 Task: Select Convenience. Add to cart, from 7-Eleven for 2298 Nicholas Street, Scandia, Kansas 66966, Cell Number 785-335-5456, following items : Benadryl Ultra - 1, Gas-X Extra Strength Soft Gels - 1
Action: Mouse moved to (448, 147)
Screenshot: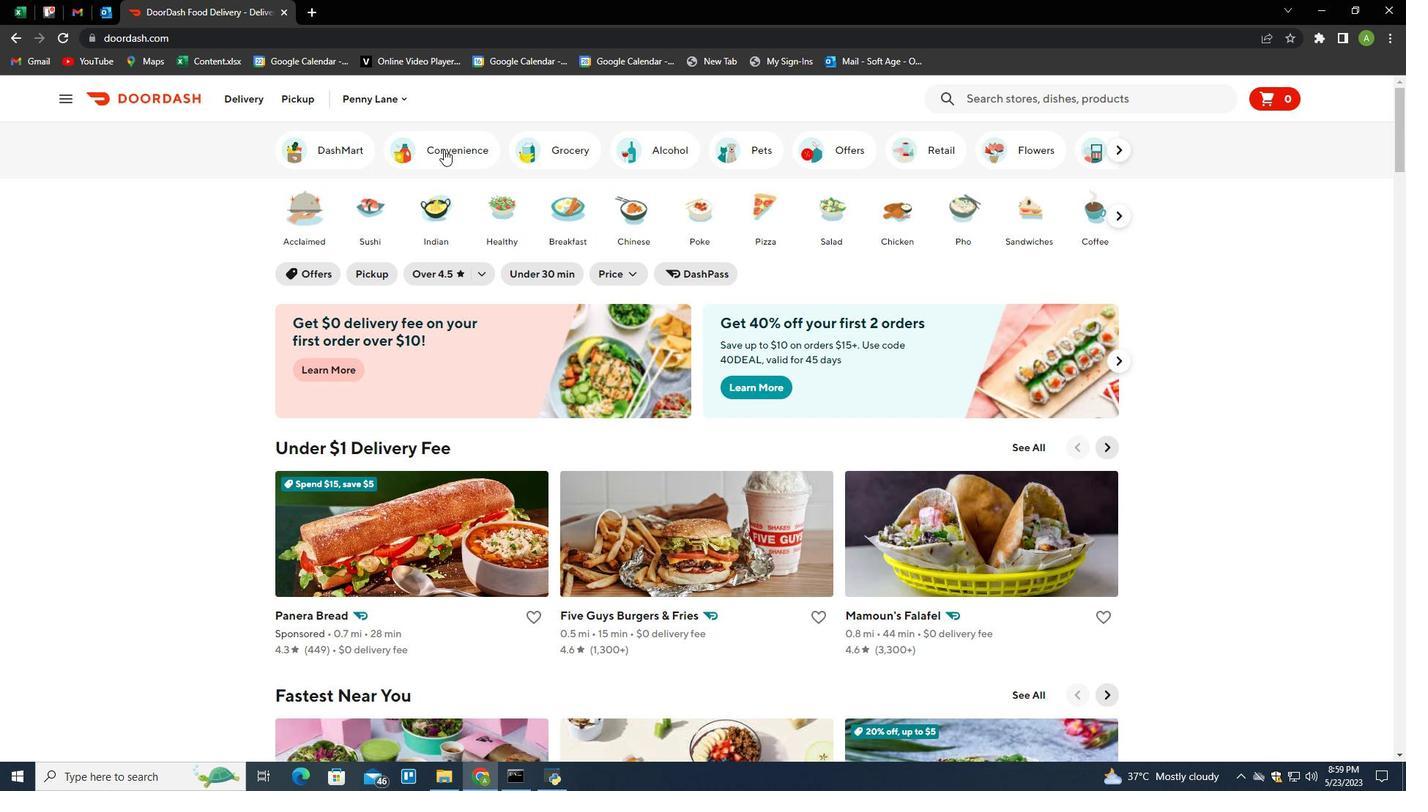 
Action: Mouse pressed left at (448, 147)
Screenshot: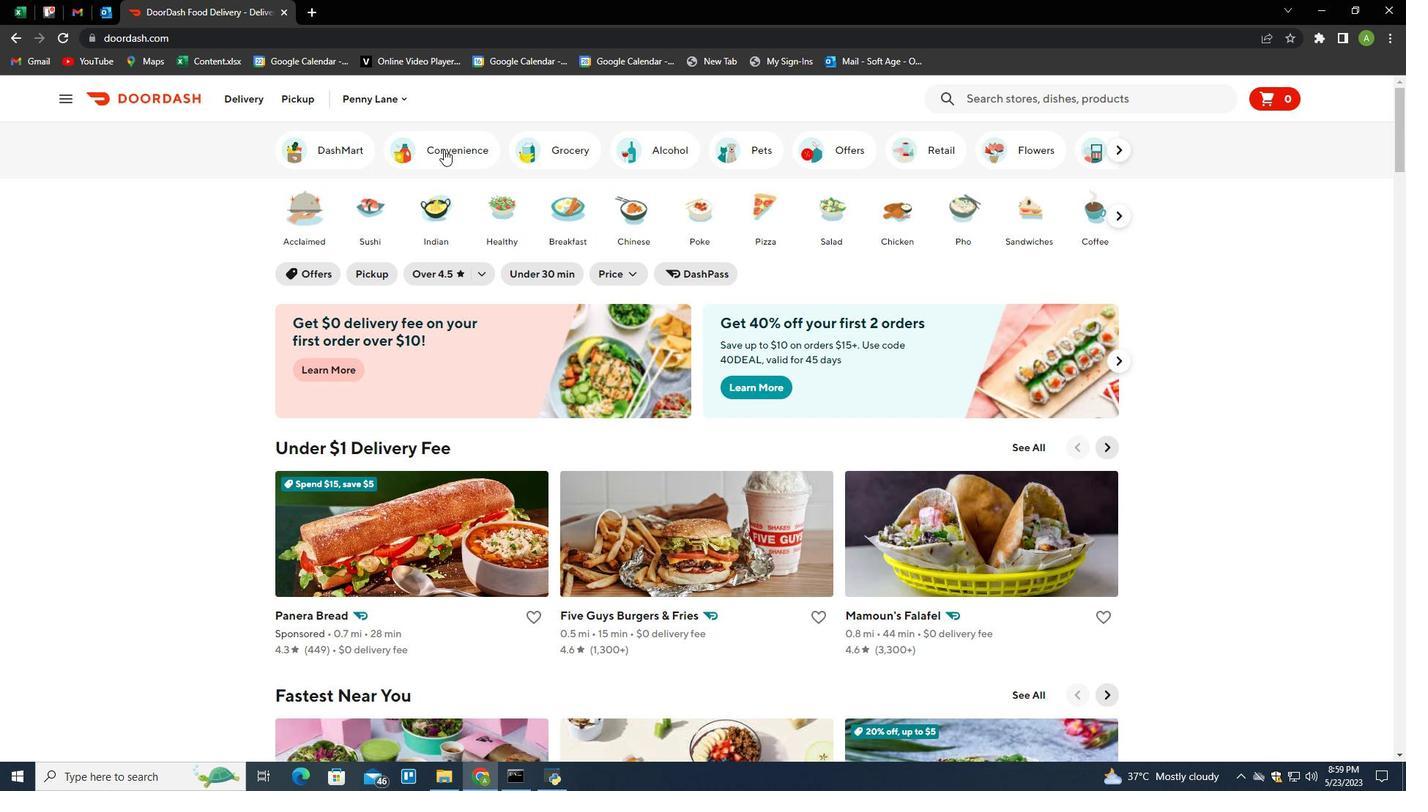 
Action: Mouse moved to (420, 503)
Screenshot: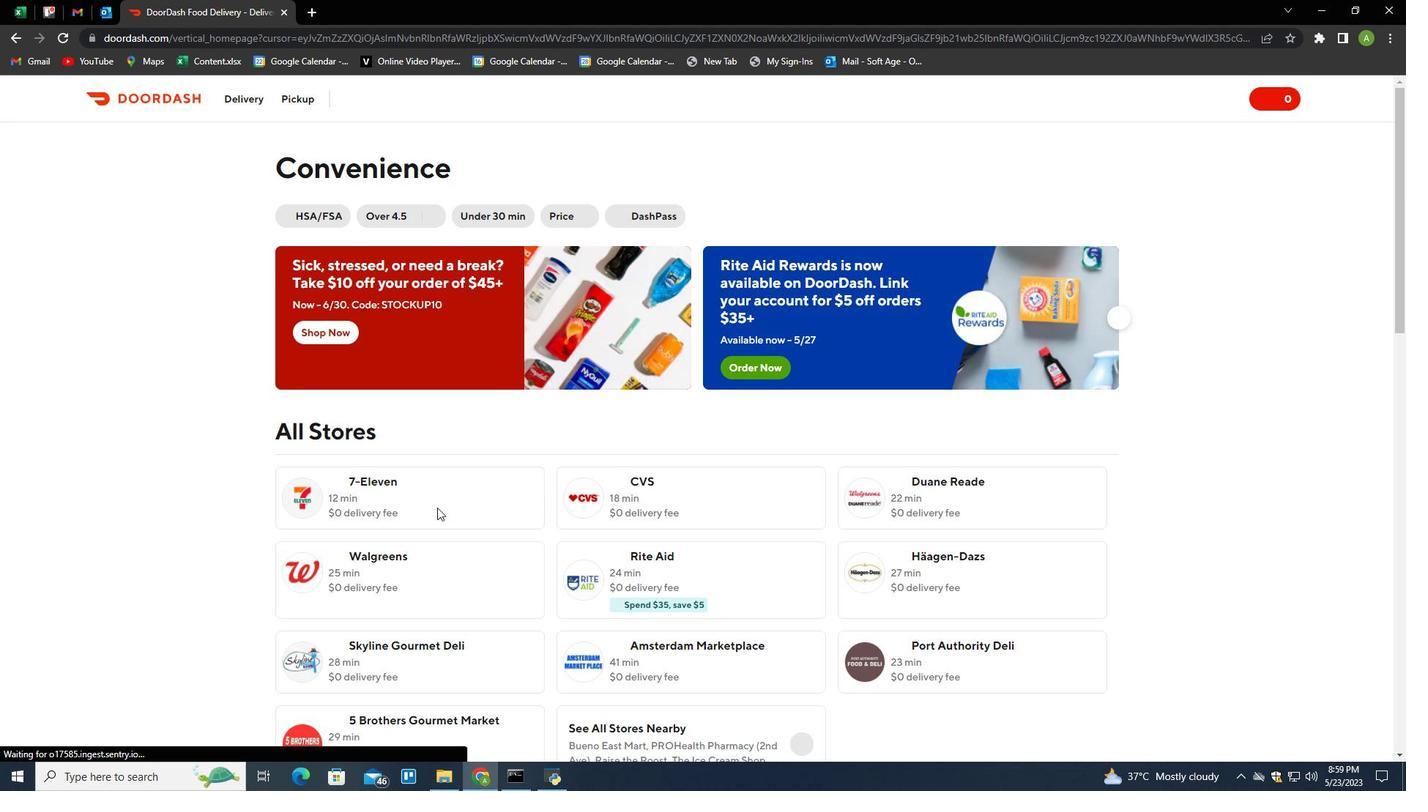 
Action: Mouse pressed left at (420, 503)
Screenshot: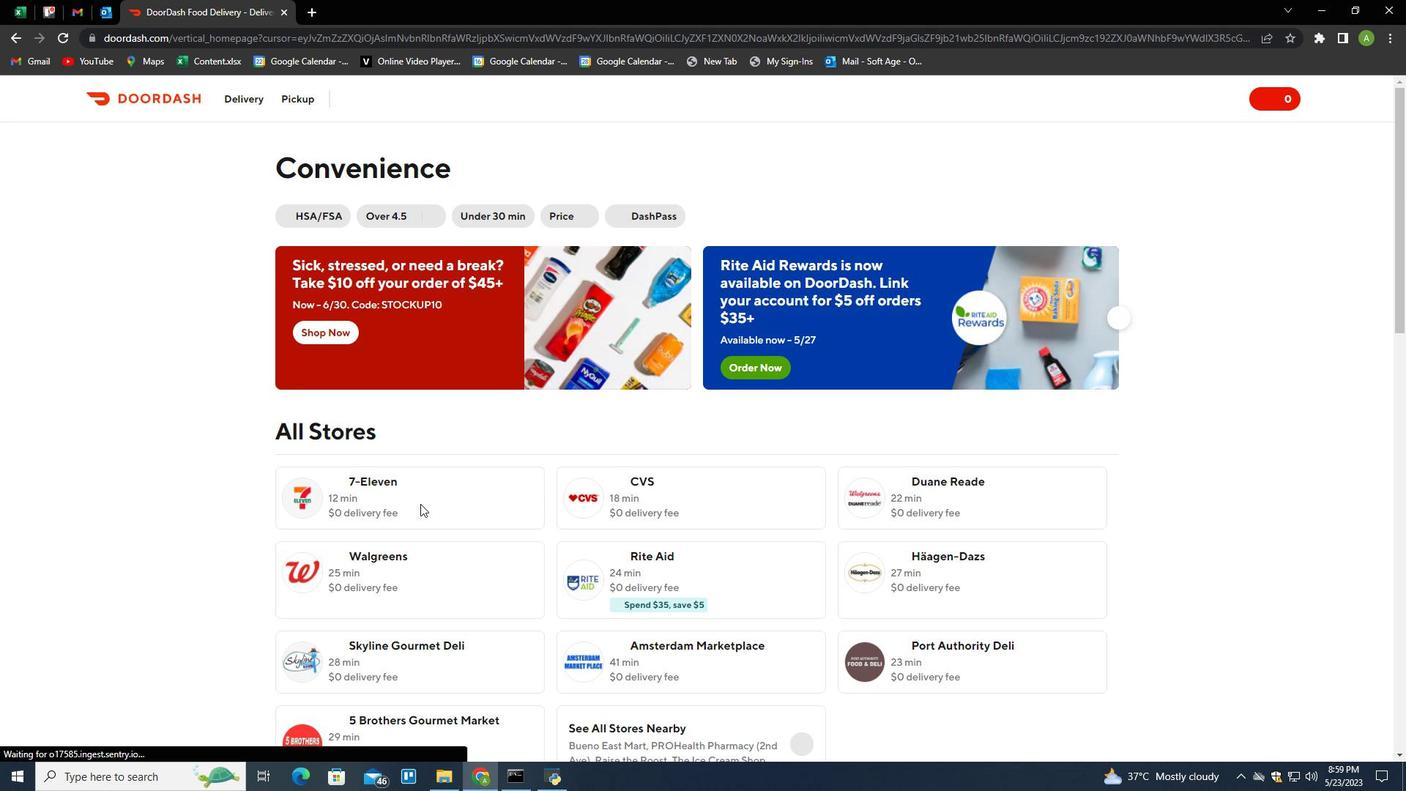 
Action: Mouse moved to (289, 97)
Screenshot: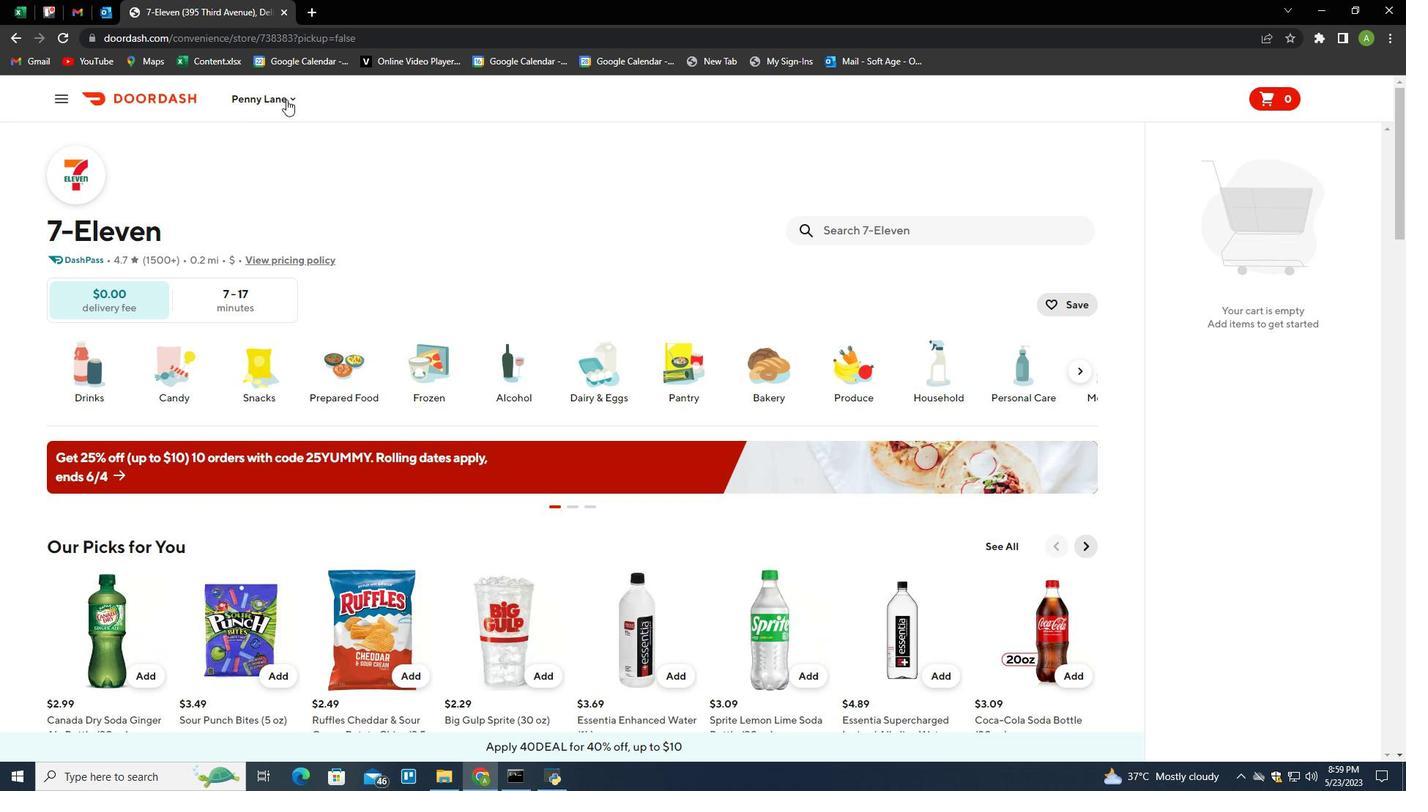 
Action: Mouse pressed left at (289, 97)
Screenshot: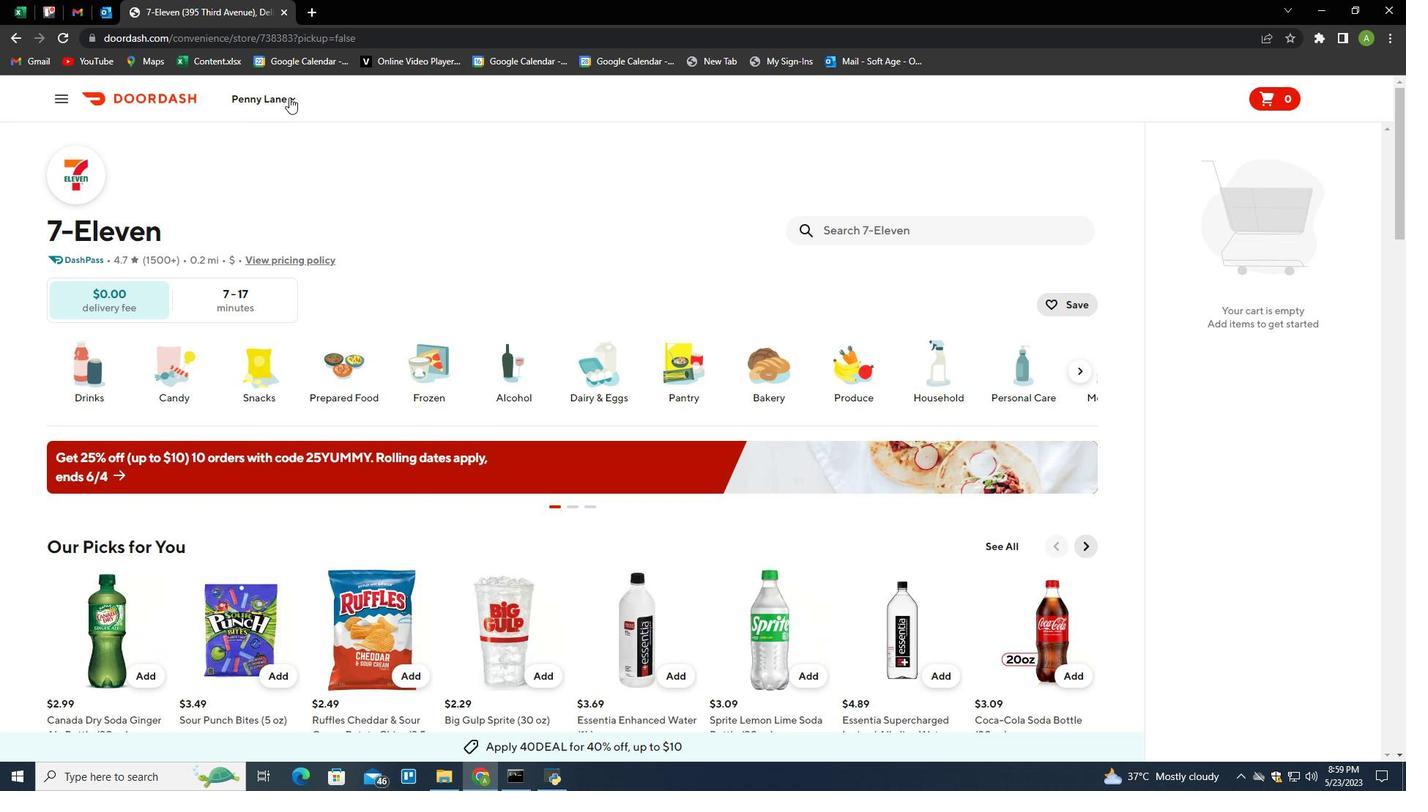 
Action: Mouse moved to (315, 164)
Screenshot: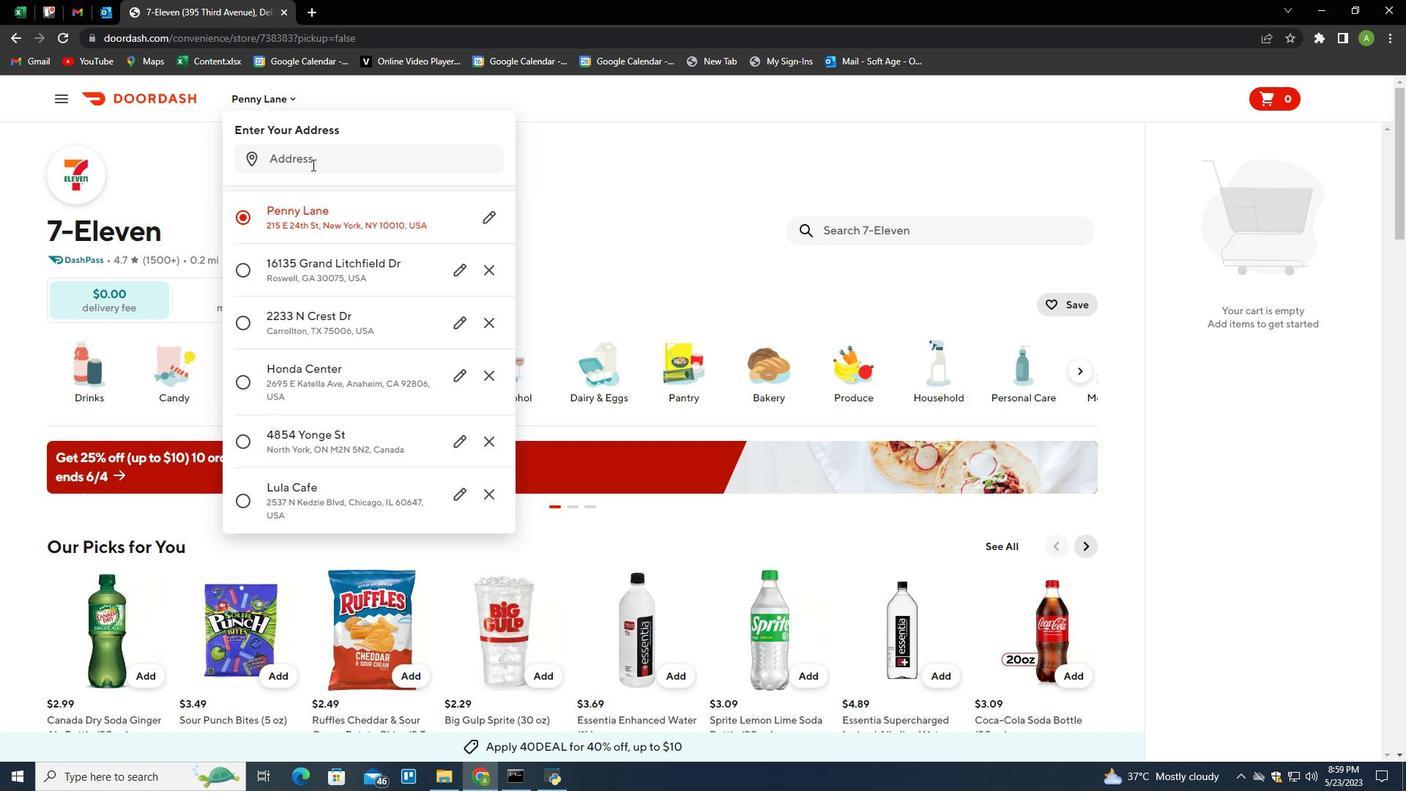 
Action: Mouse pressed left at (315, 164)
Screenshot: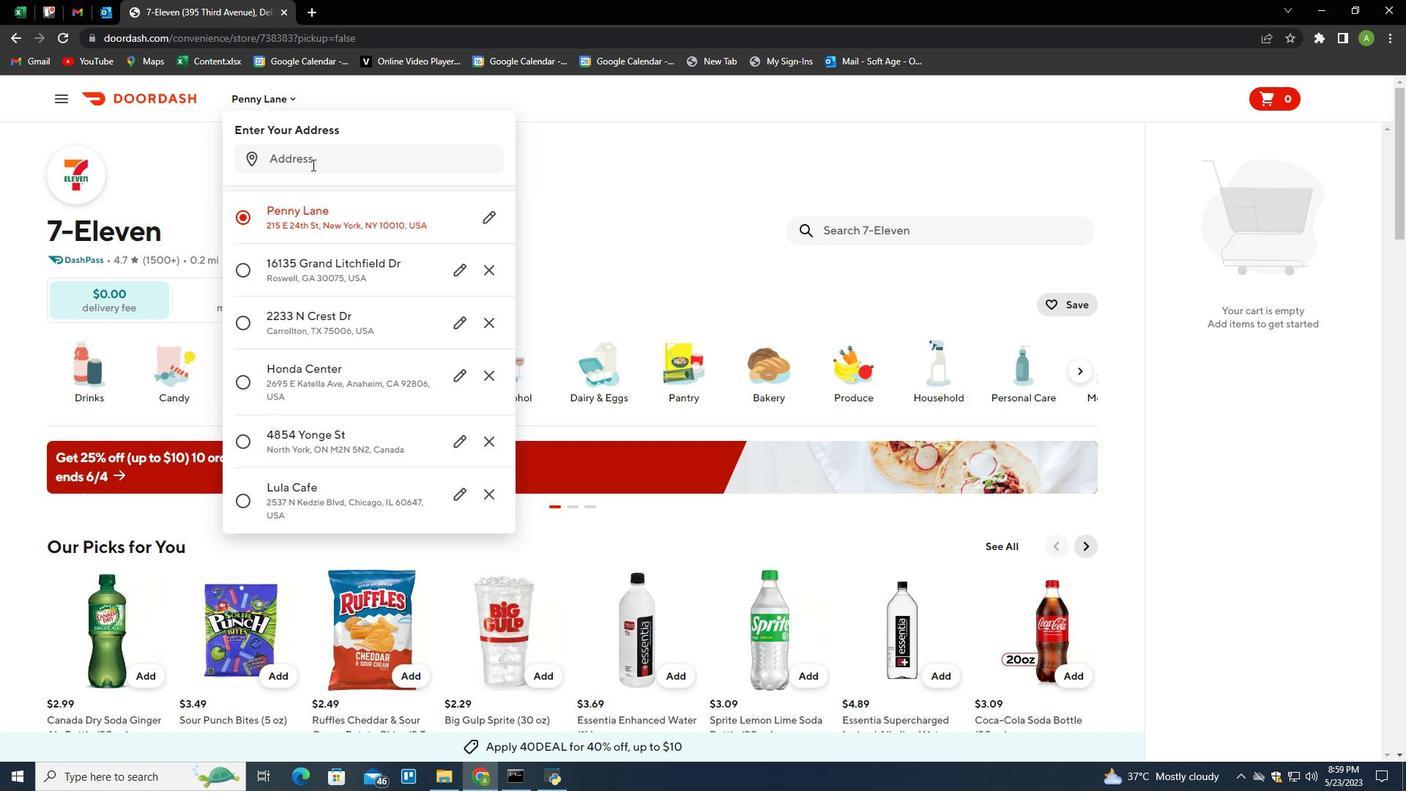 
Action: Mouse moved to (314, 208)
Screenshot: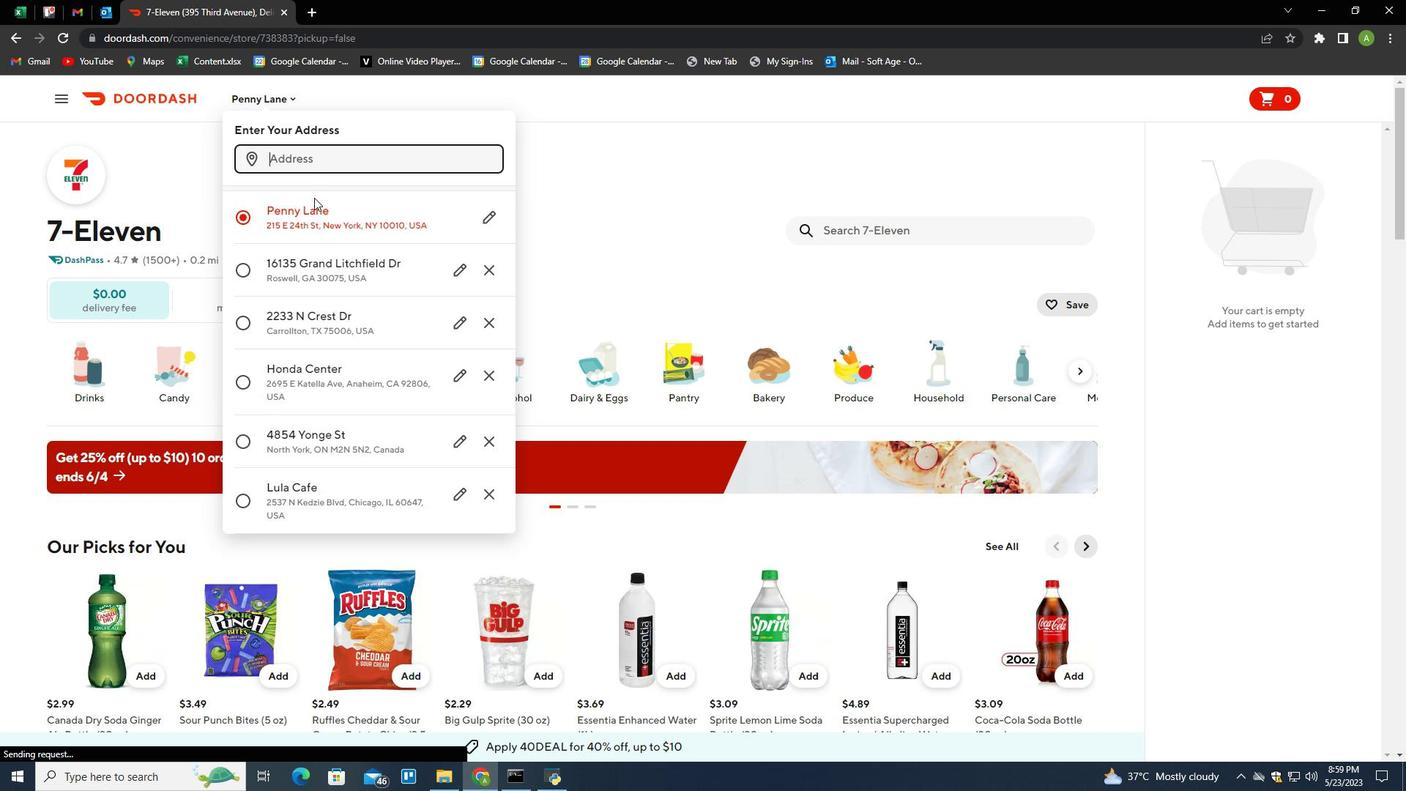 
Action: Key pressed 2298<Key.space>nicholas<Key.space>street,<Key.space>scandia,<Key.space>kansas<Key.space>66966<Key.enter>
Screenshot: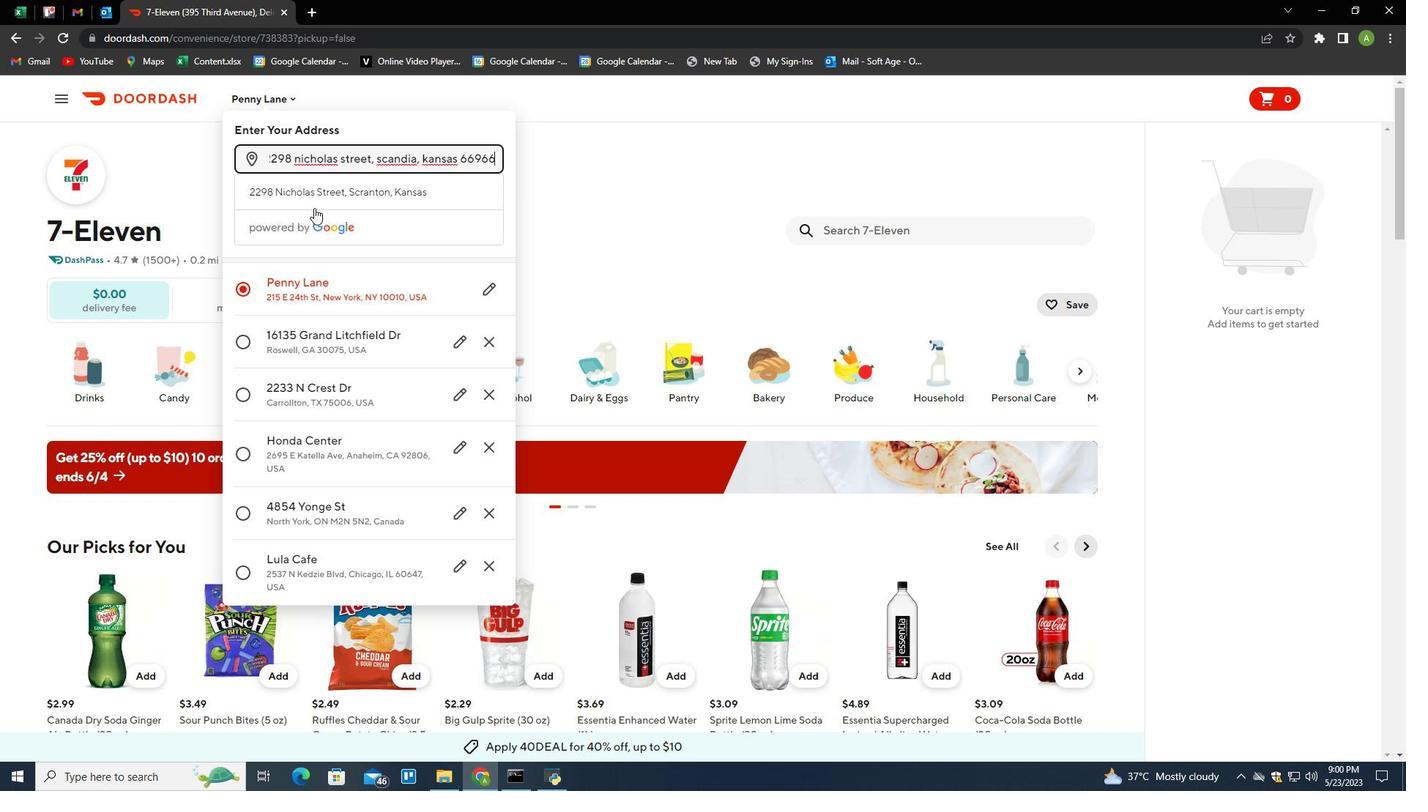 
Action: Mouse moved to (437, 583)
Screenshot: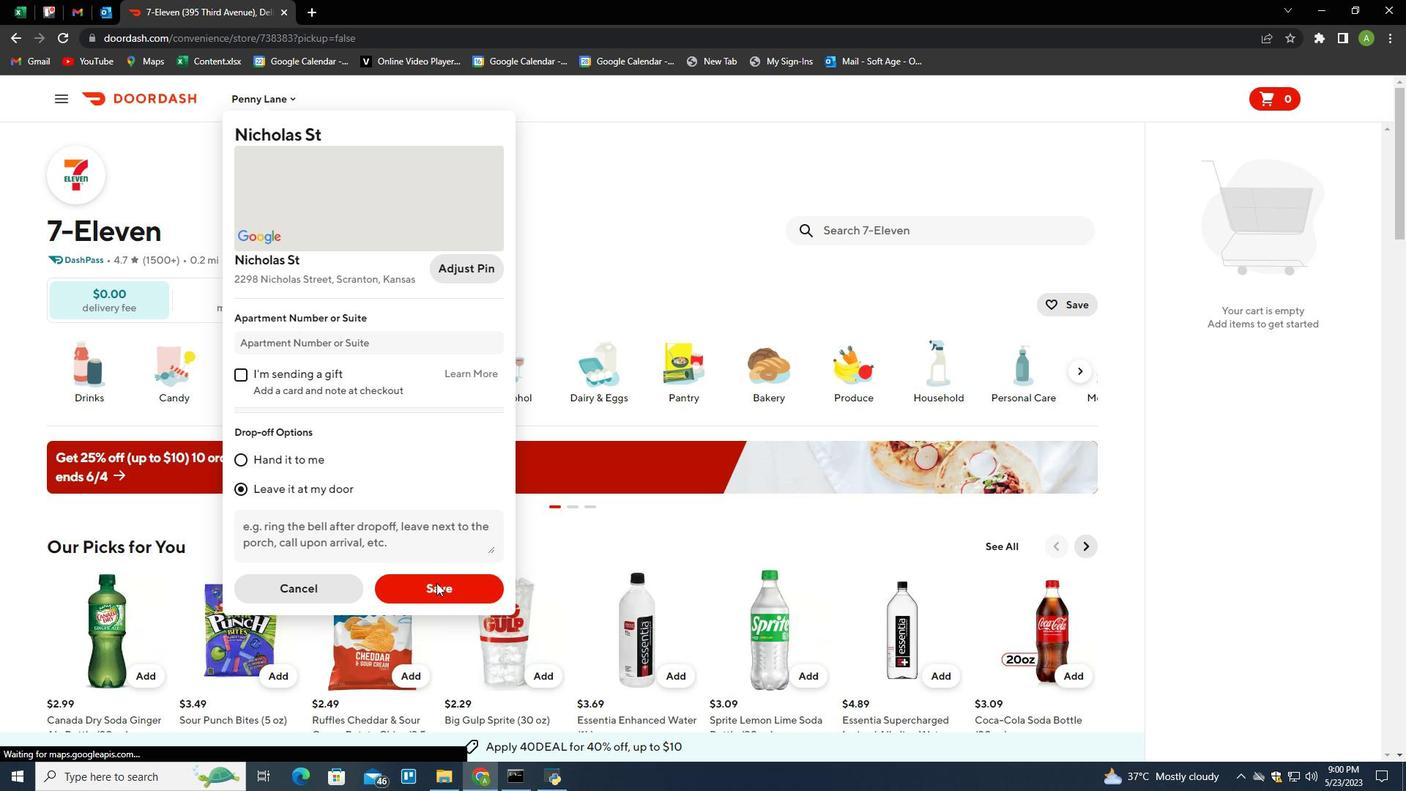 
Action: Mouse pressed left at (437, 583)
Screenshot: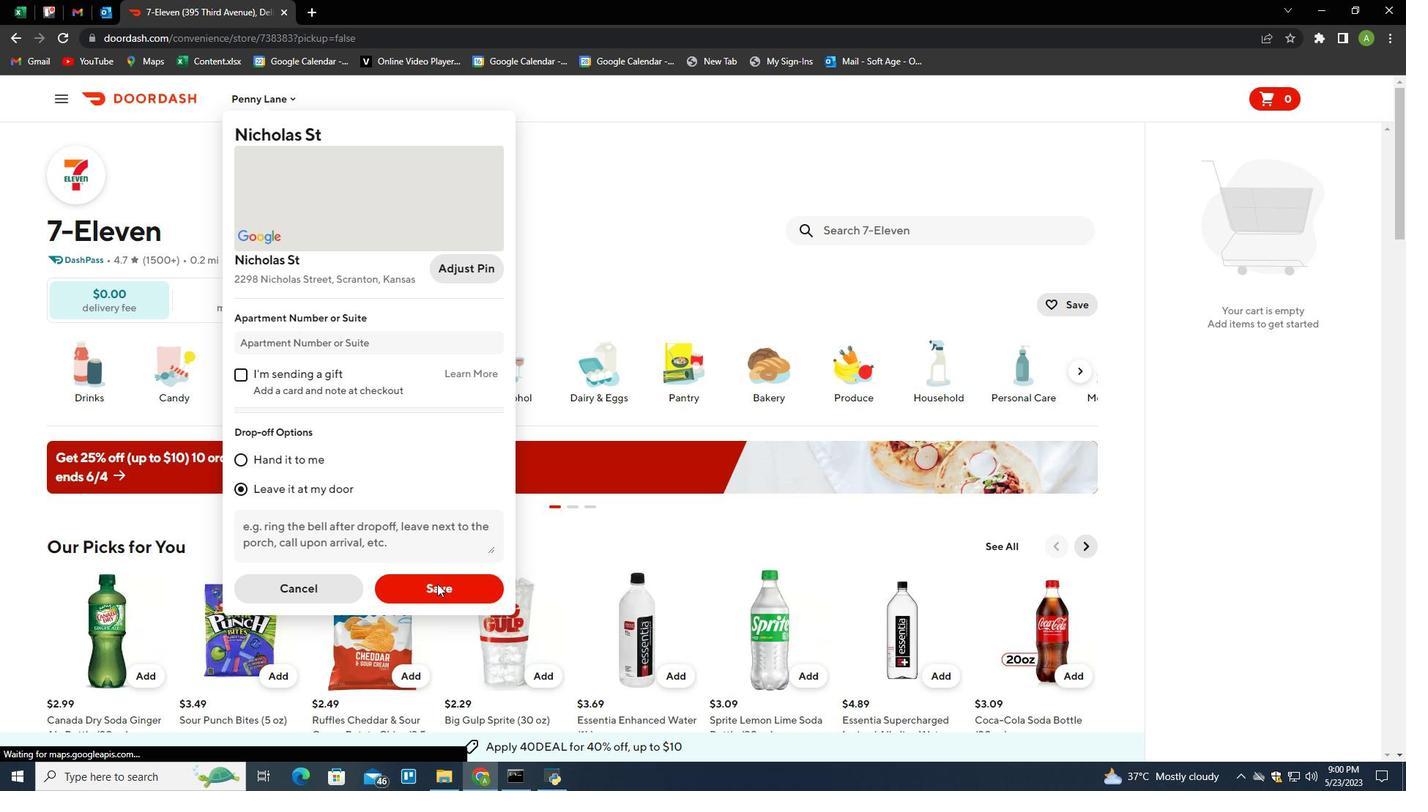 
Action: Mouse moved to (917, 229)
Screenshot: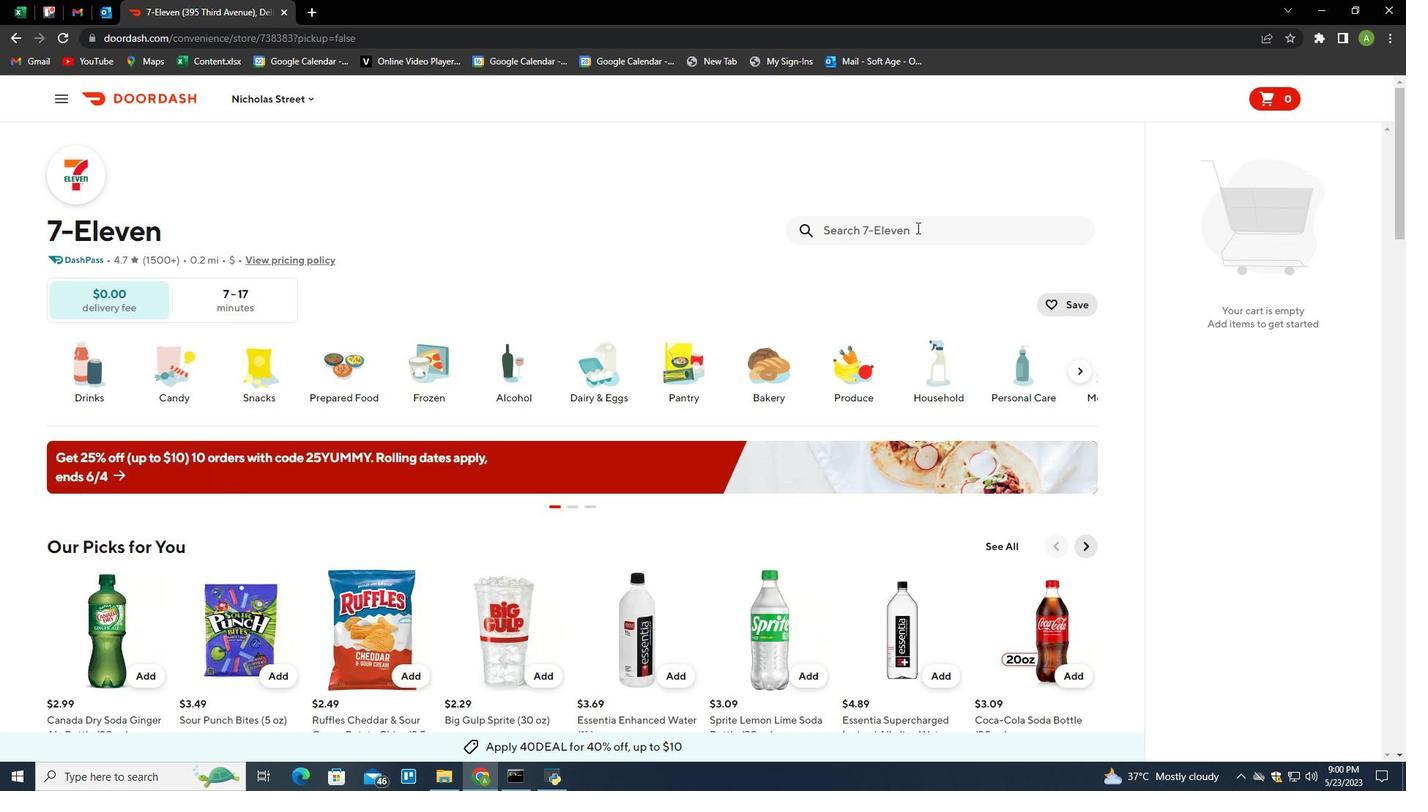 
Action: Mouse pressed left at (917, 229)
Screenshot: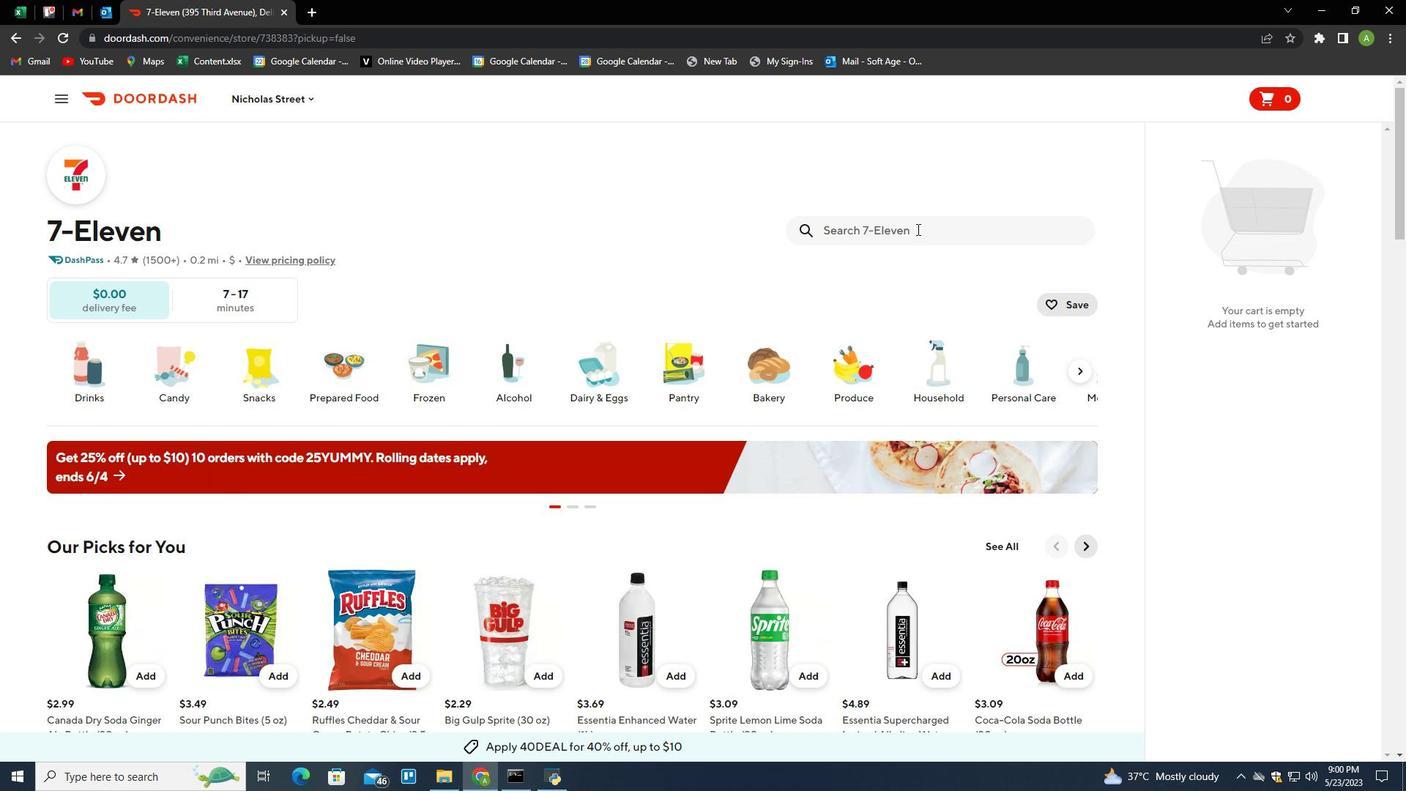 
Action: Mouse moved to (878, 240)
Screenshot: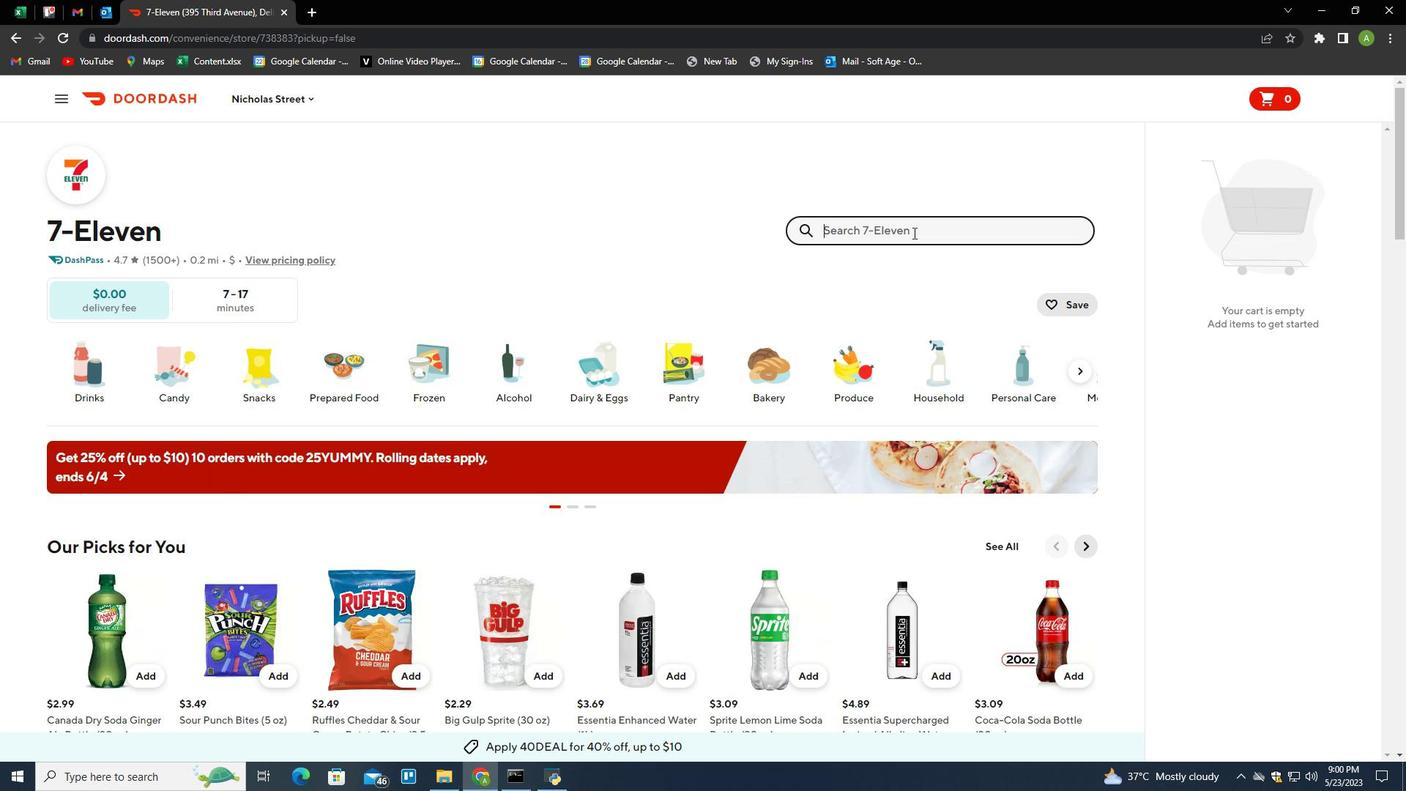 
Action: Key pressed benadry
Screenshot: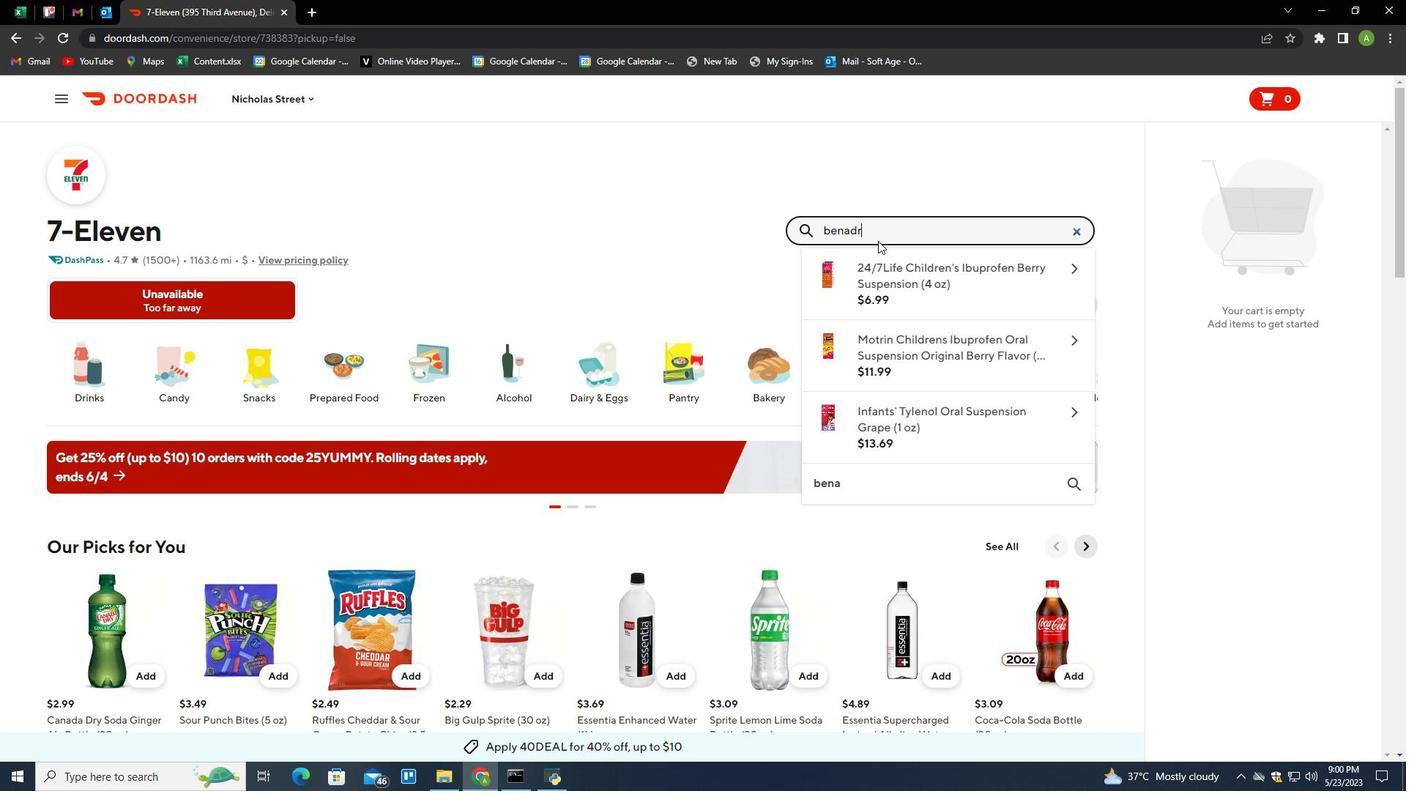 
Action: Mouse moved to (877, 241)
Screenshot: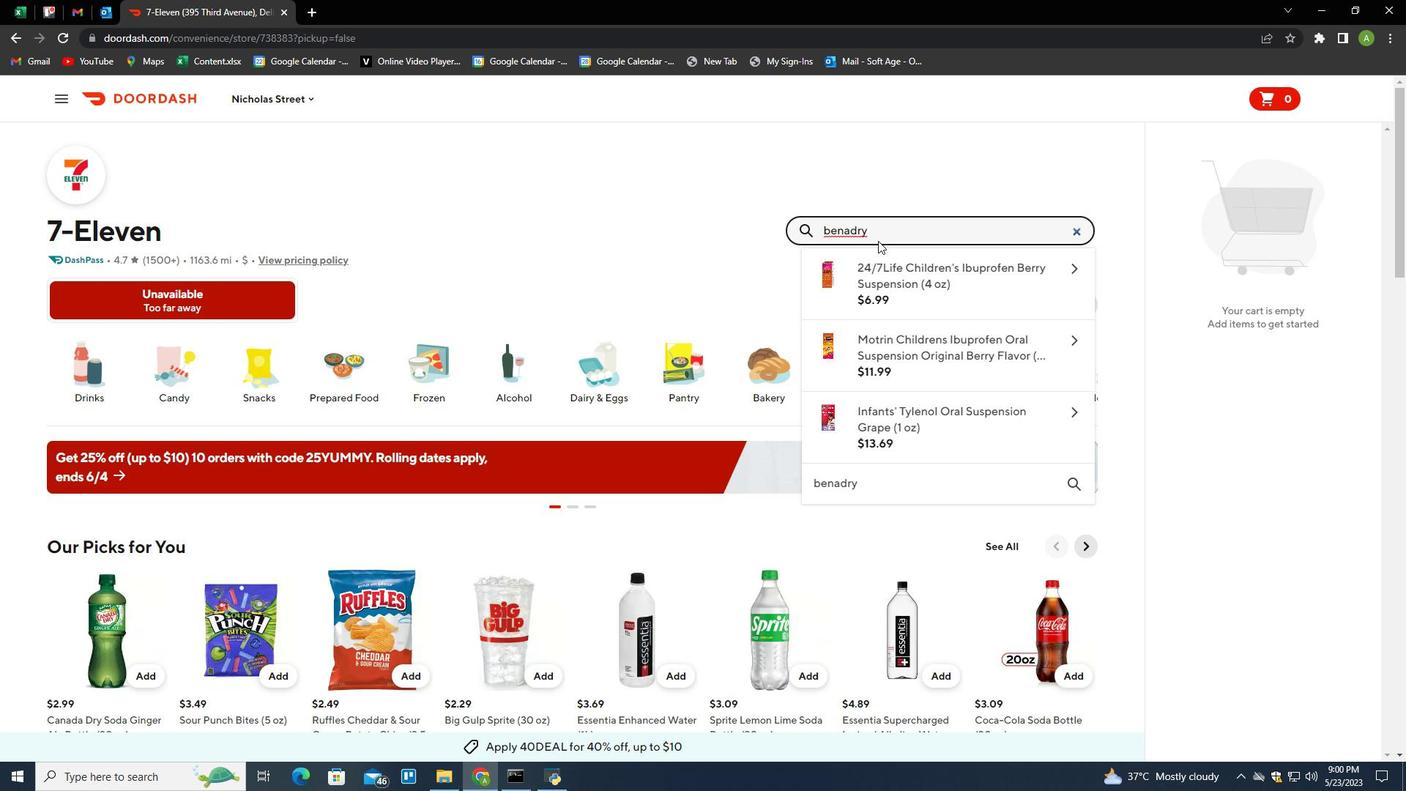 
Action: Key pressed l<Key.space>ultra<Key.enter>
Screenshot: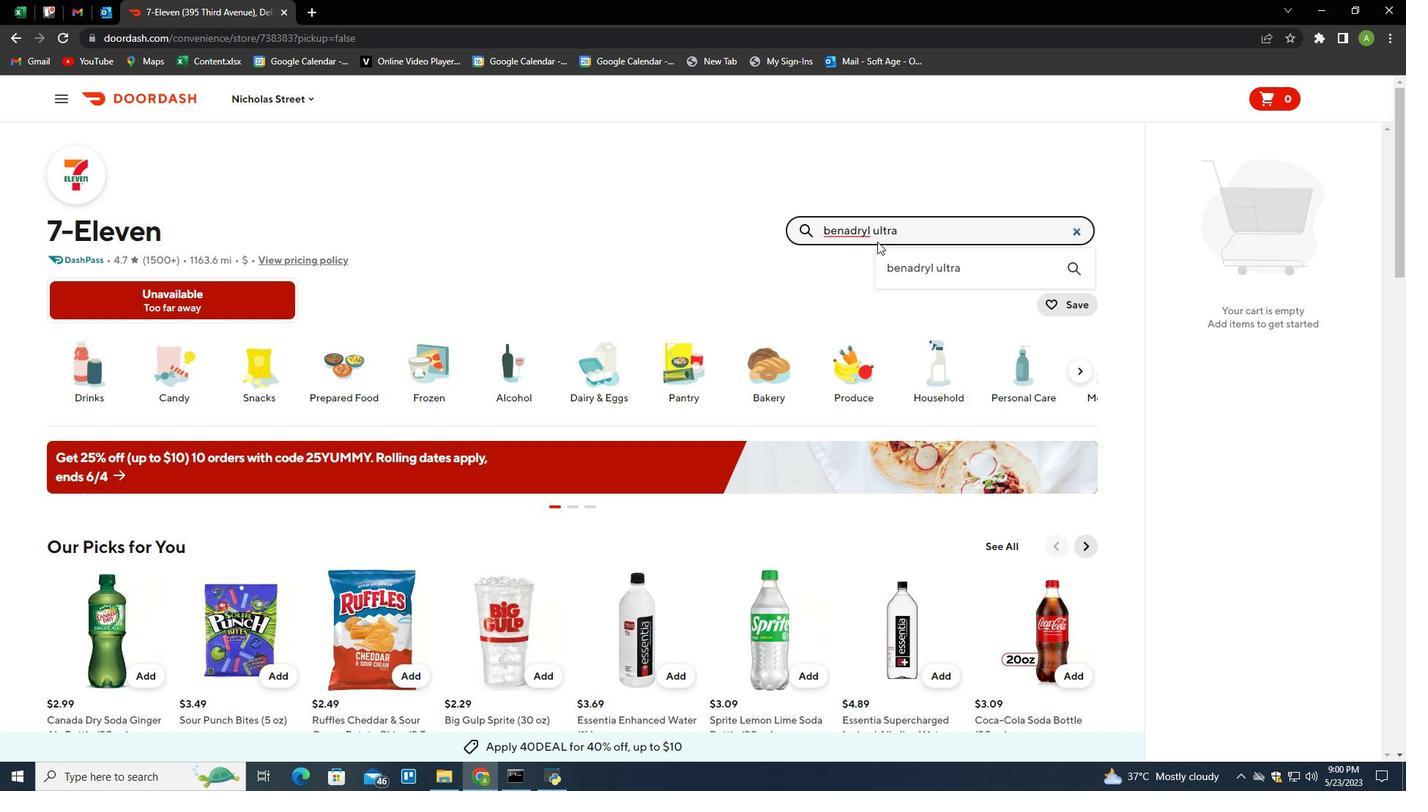
Action: Mouse moved to (123, 382)
Screenshot: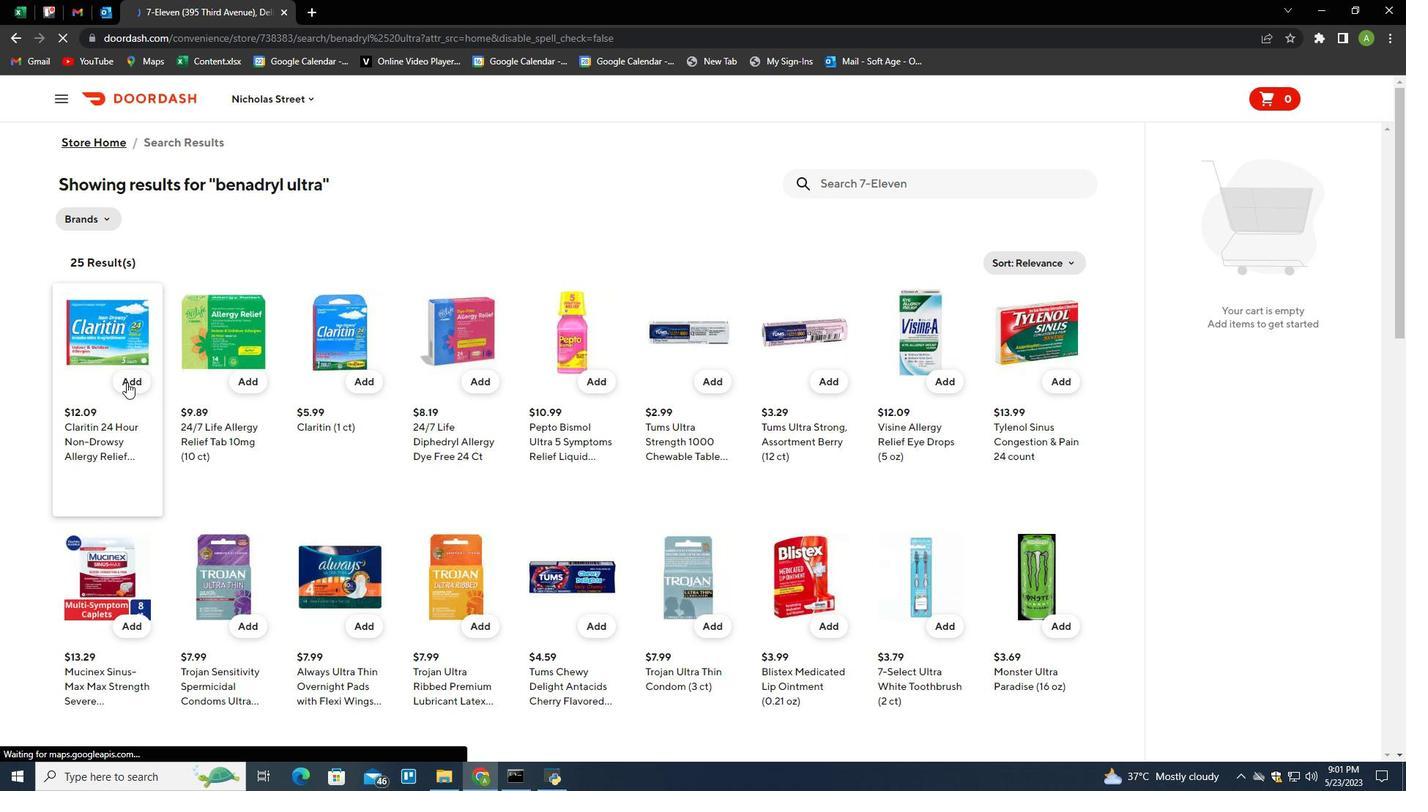 
Action: Mouse pressed left at (123, 382)
Screenshot: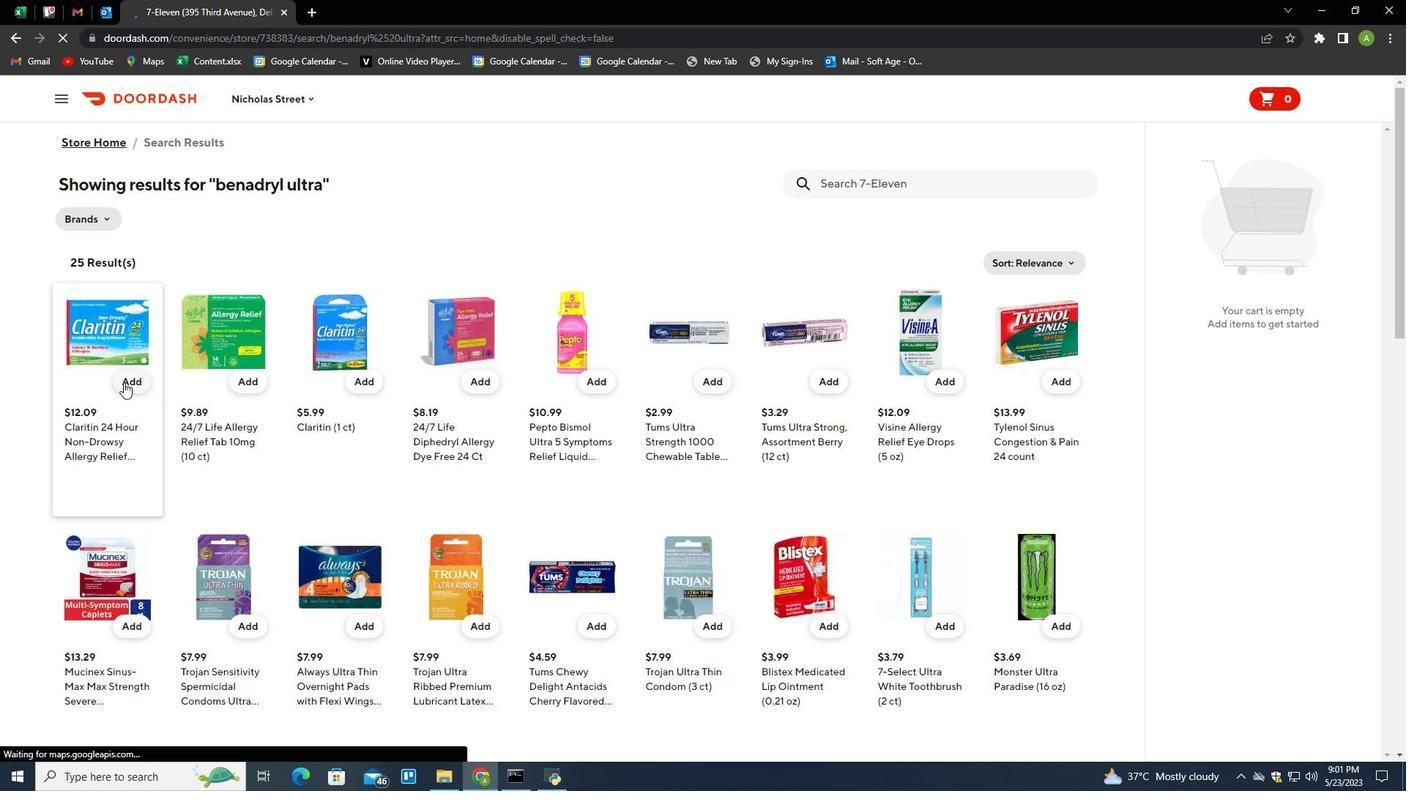 
Action: Mouse moved to (903, 181)
Screenshot: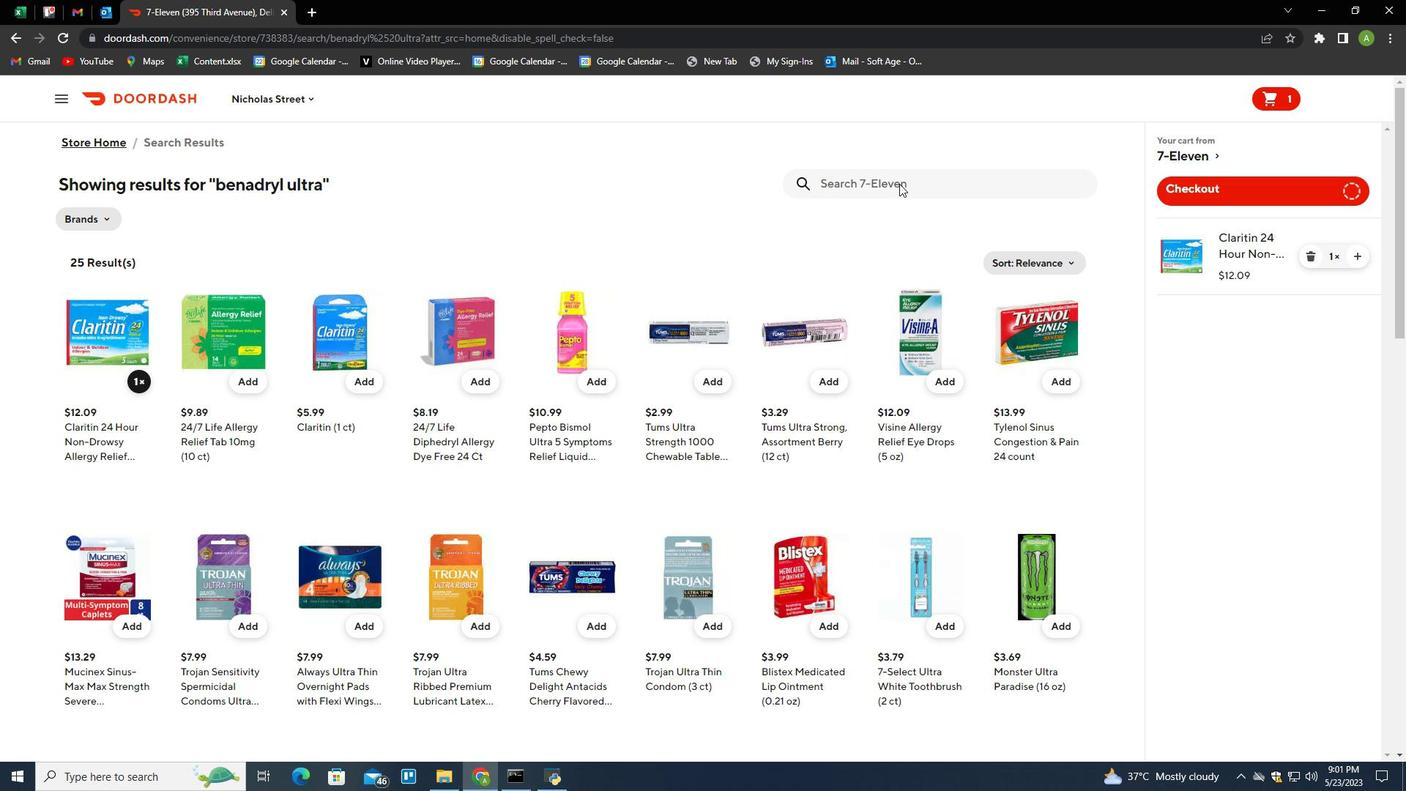 
Action: Mouse pressed left at (903, 181)
Screenshot: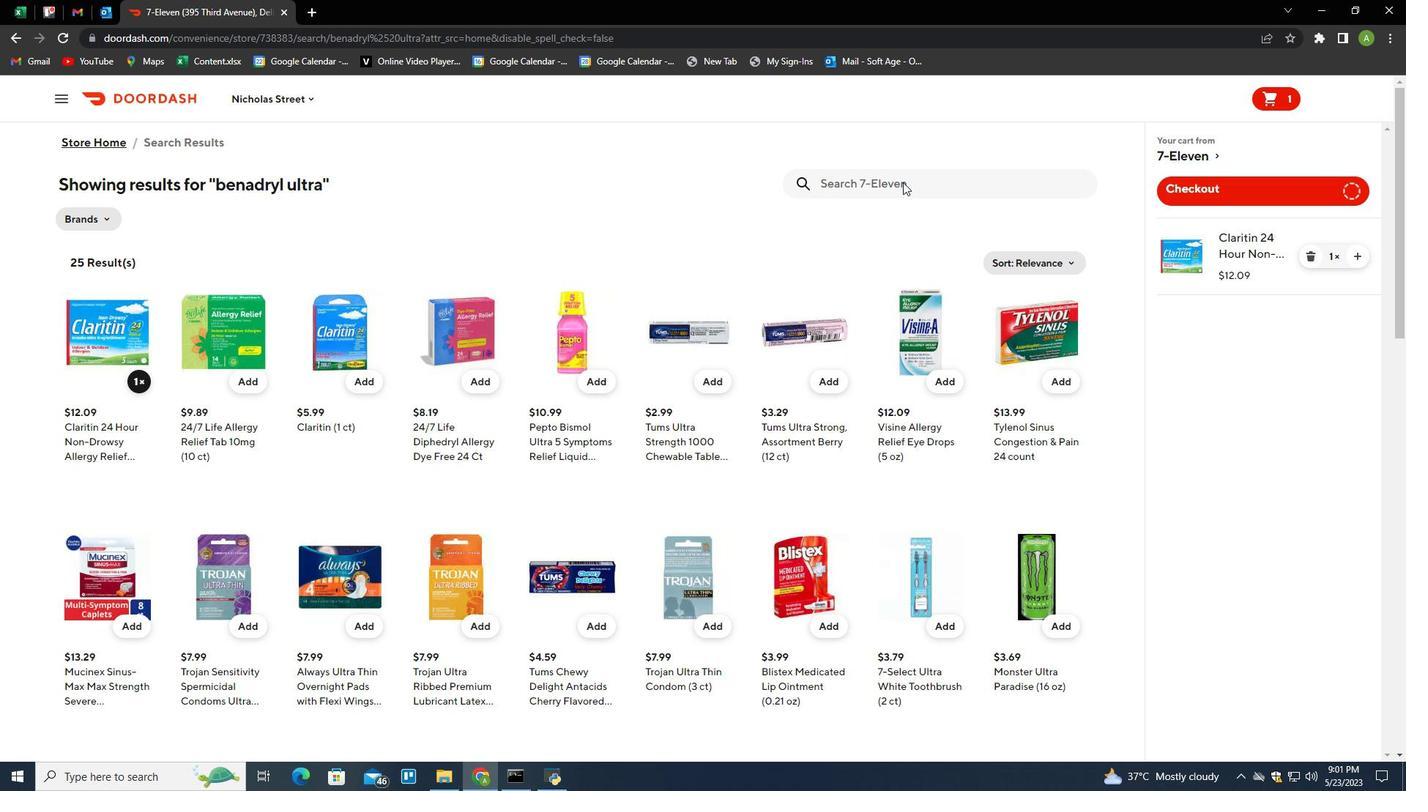 
Action: Key pressed gas-x<Key.space>extra<Key.space>strength<Key.space>soft<Key.space>gels<Key.enter>
Screenshot: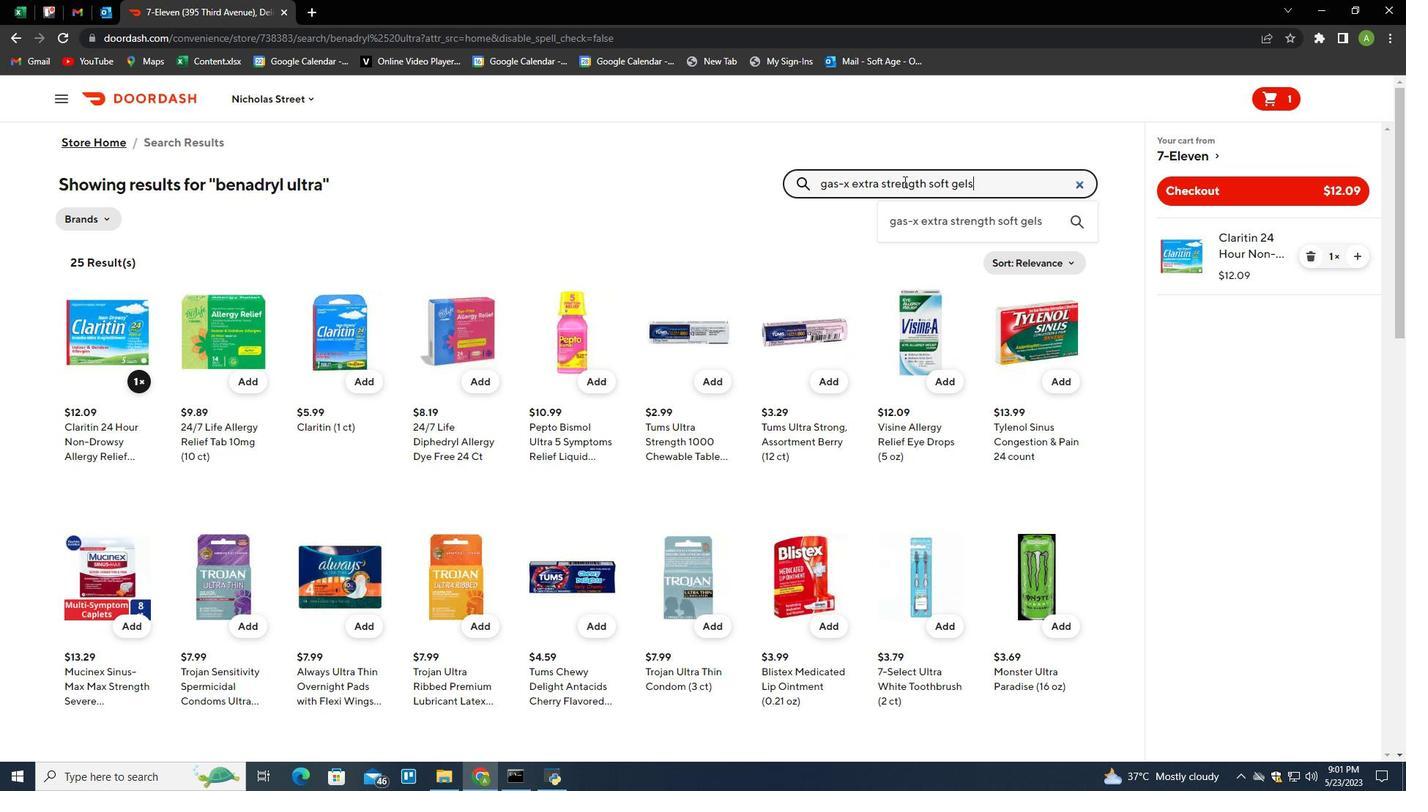 
Action: Mouse moved to (136, 381)
Screenshot: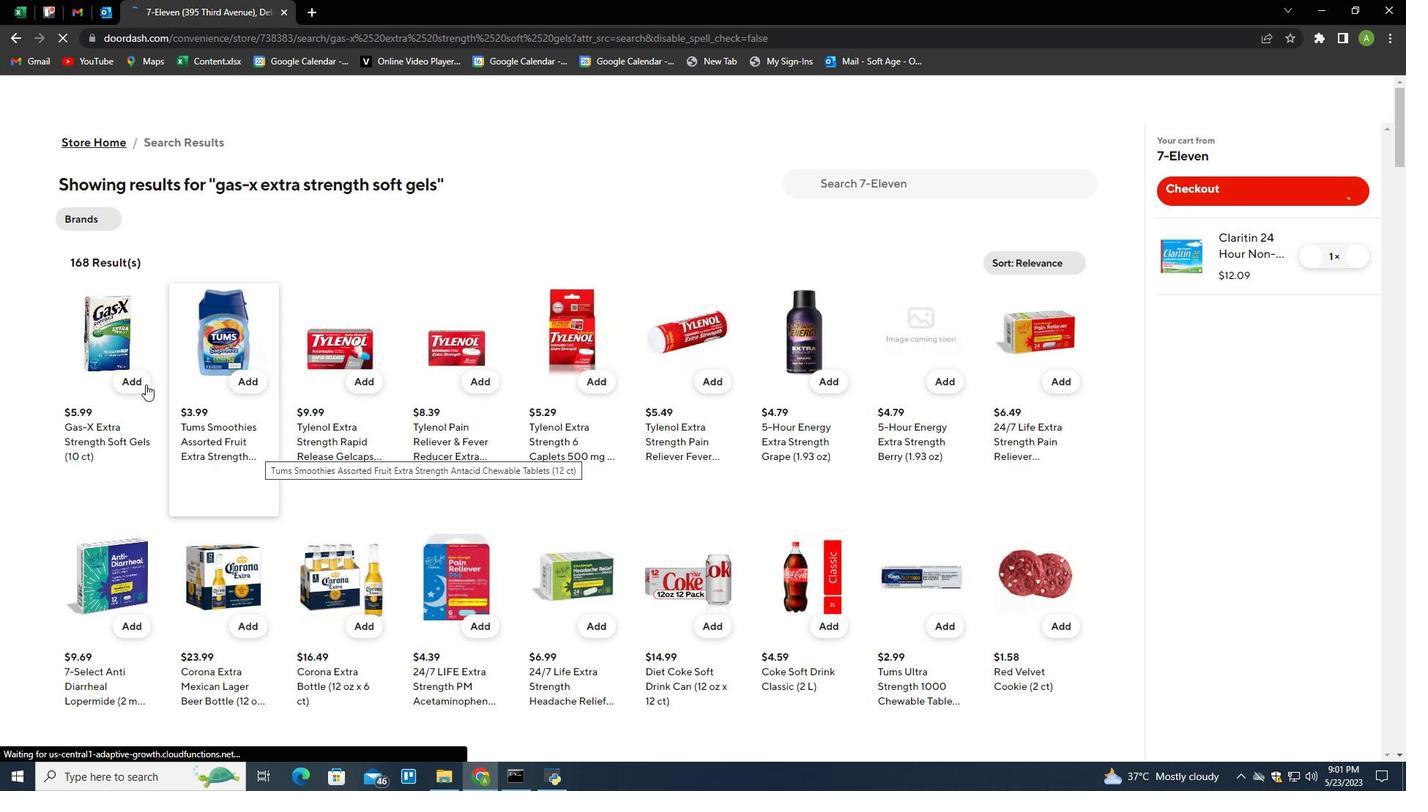 
Action: Mouse pressed left at (136, 381)
Screenshot: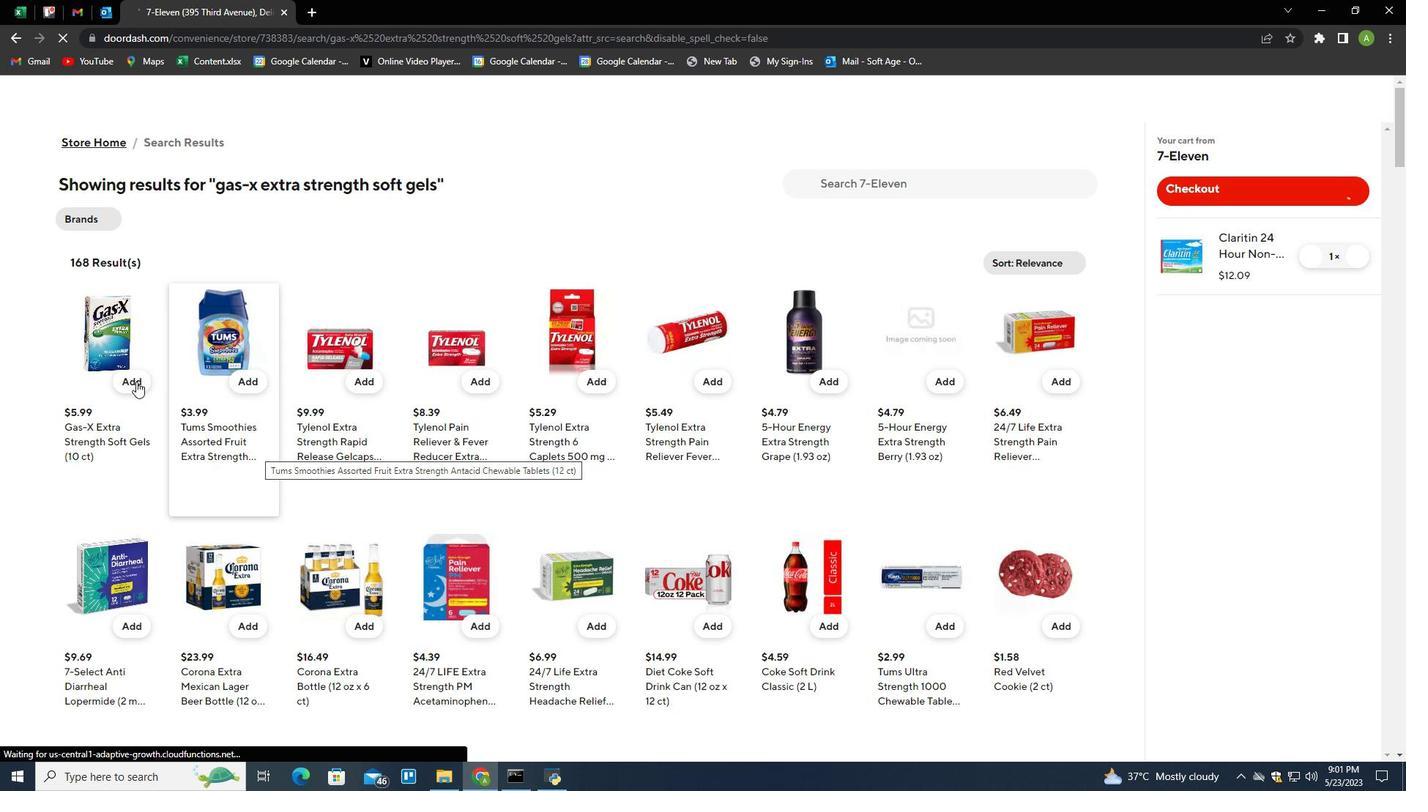 
Action: Mouse moved to (1213, 187)
Screenshot: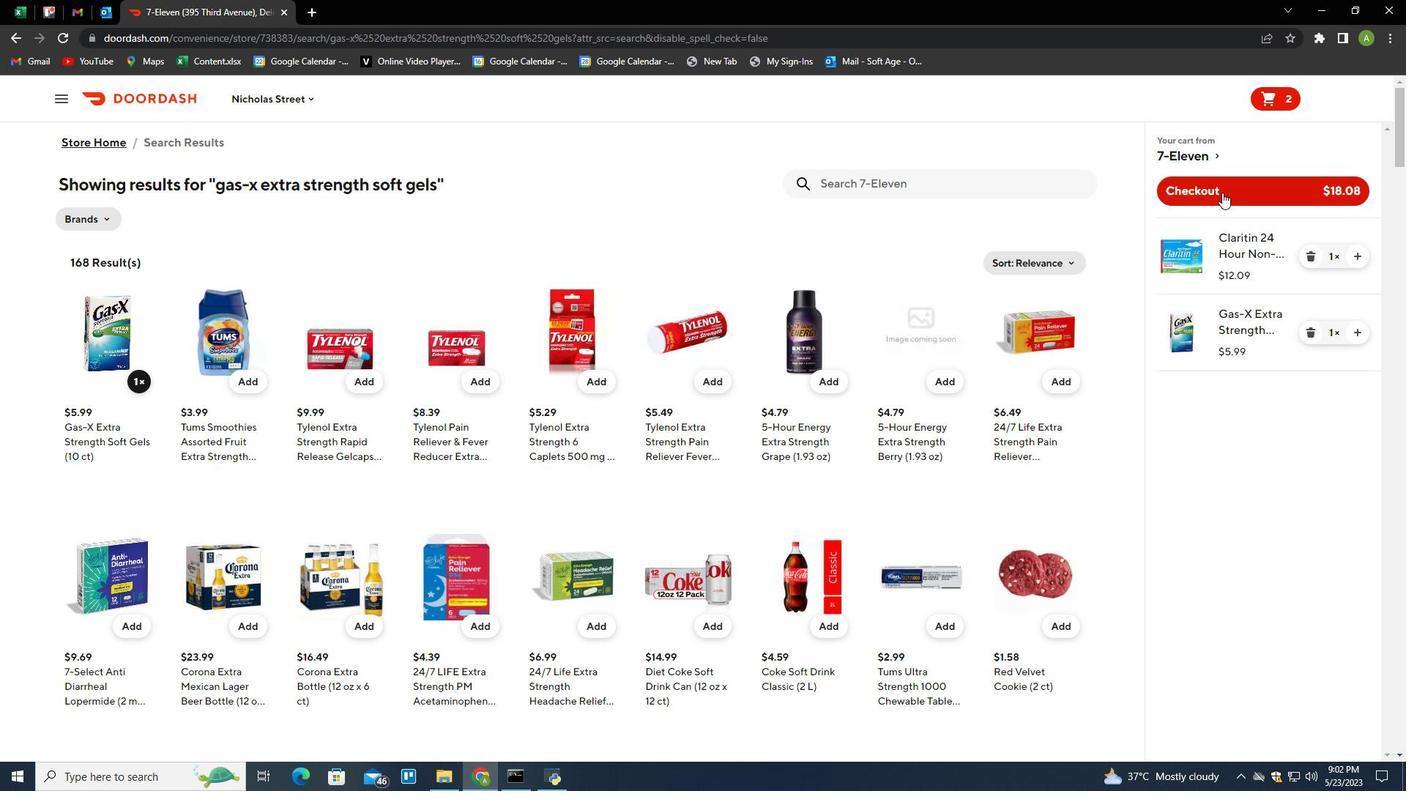 
Action: Mouse pressed left at (1213, 187)
Screenshot: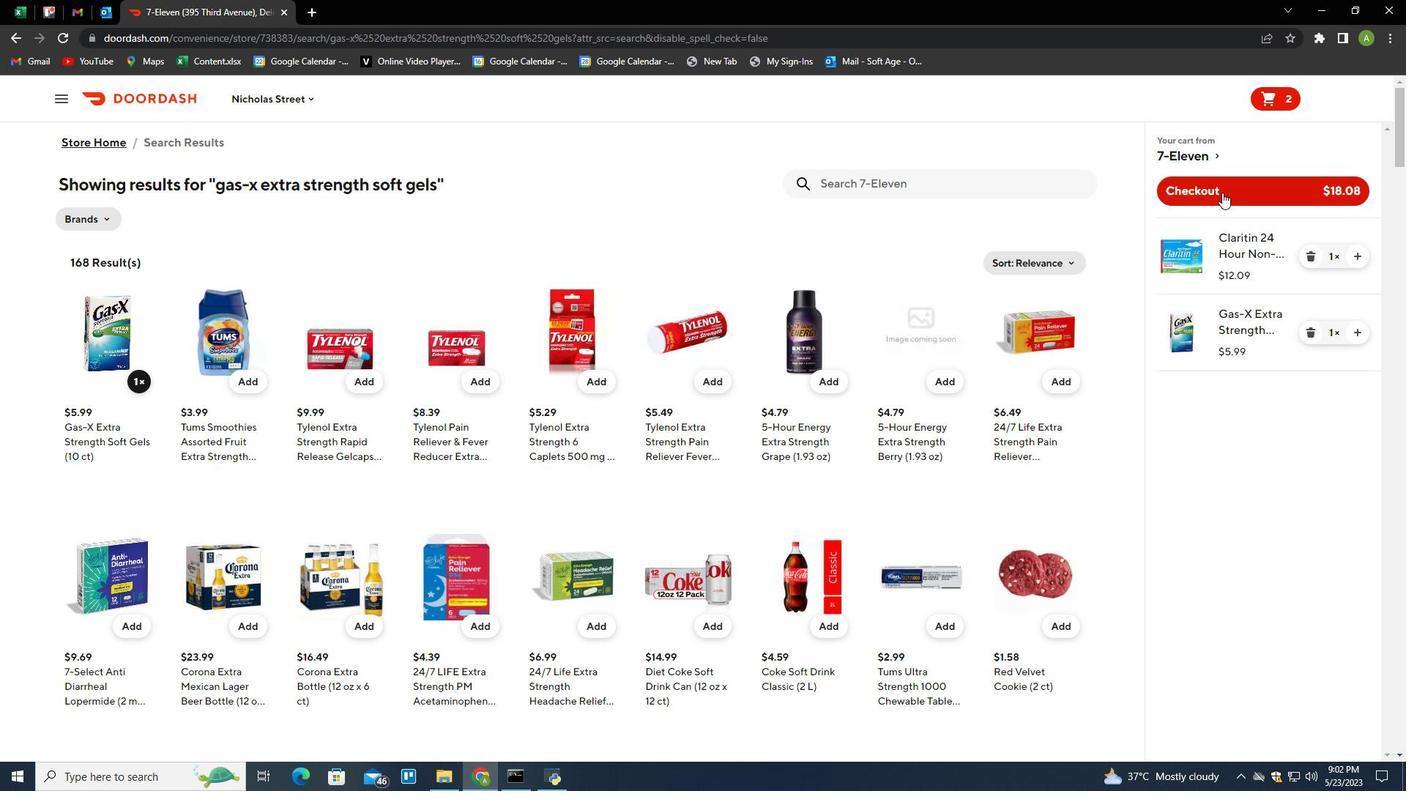 
Action: Mouse moved to (1120, 192)
Screenshot: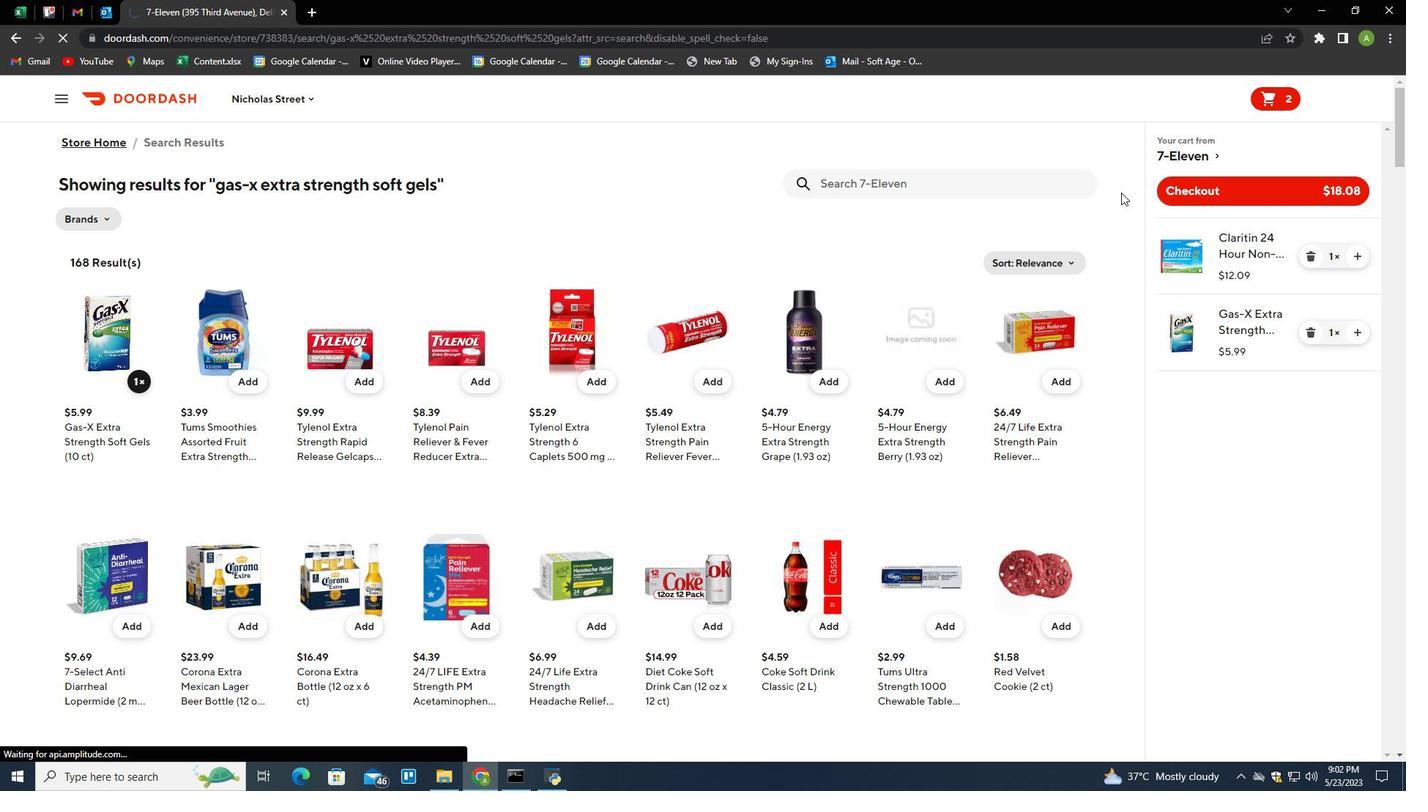 
